 Task: See all your best deals.
Action: Mouse moved to (35, 70)
Screenshot: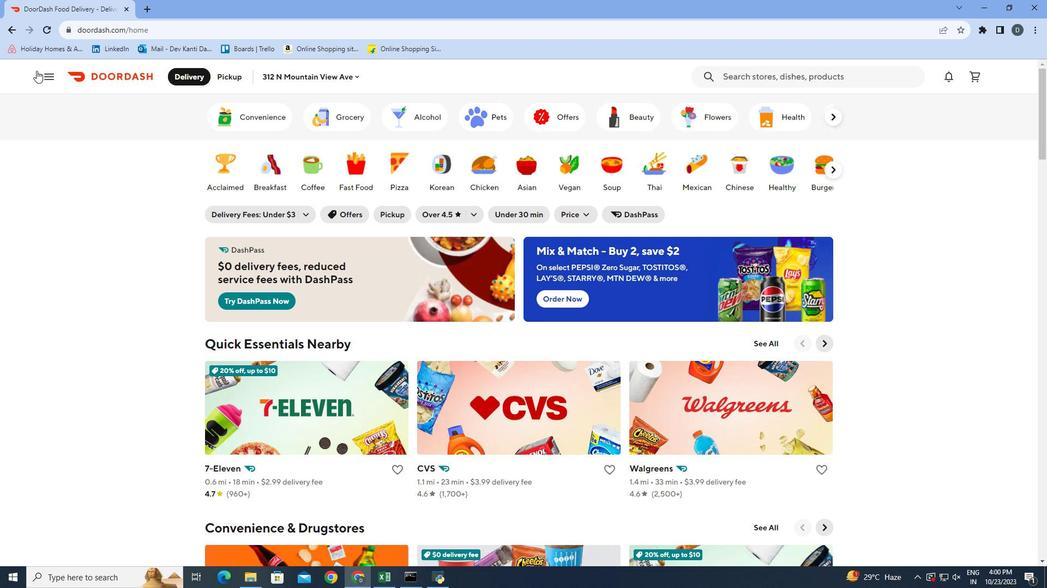 
Action: Mouse pressed left at (35, 70)
Screenshot: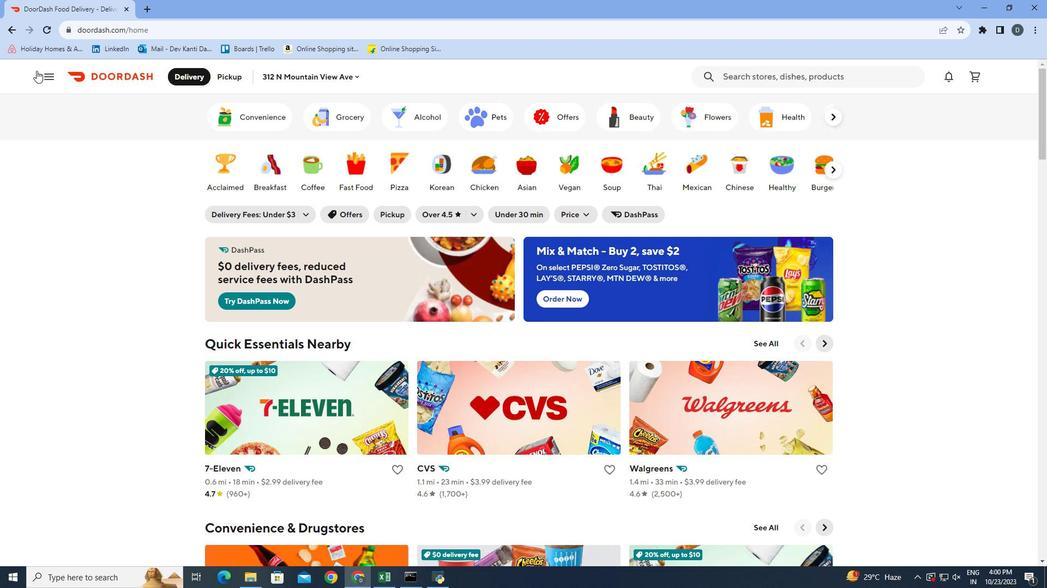 
Action: Mouse moved to (60, 205)
Screenshot: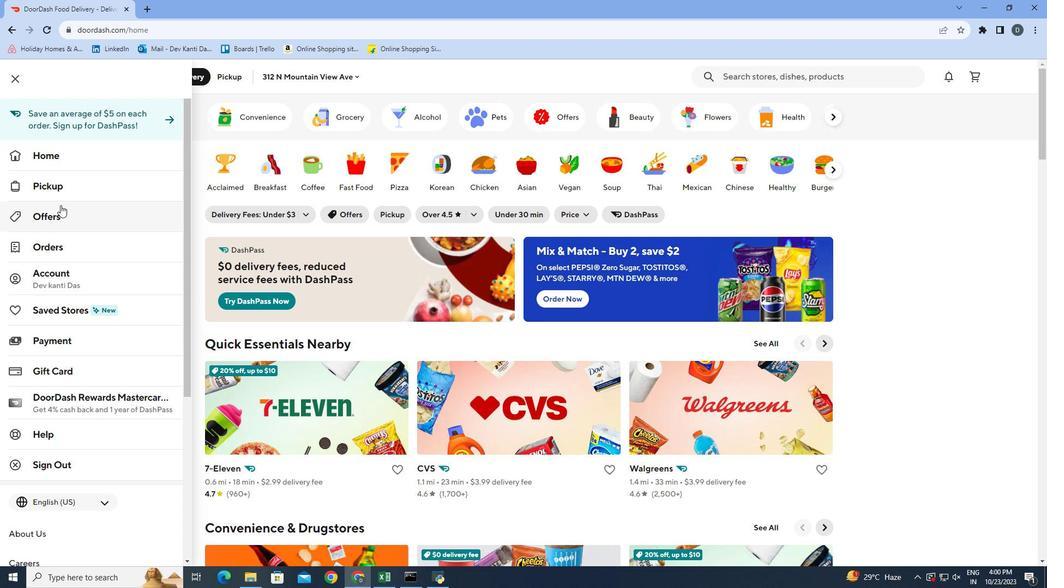 
Action: Mouse pressed left at (60, 205)
Screenshot: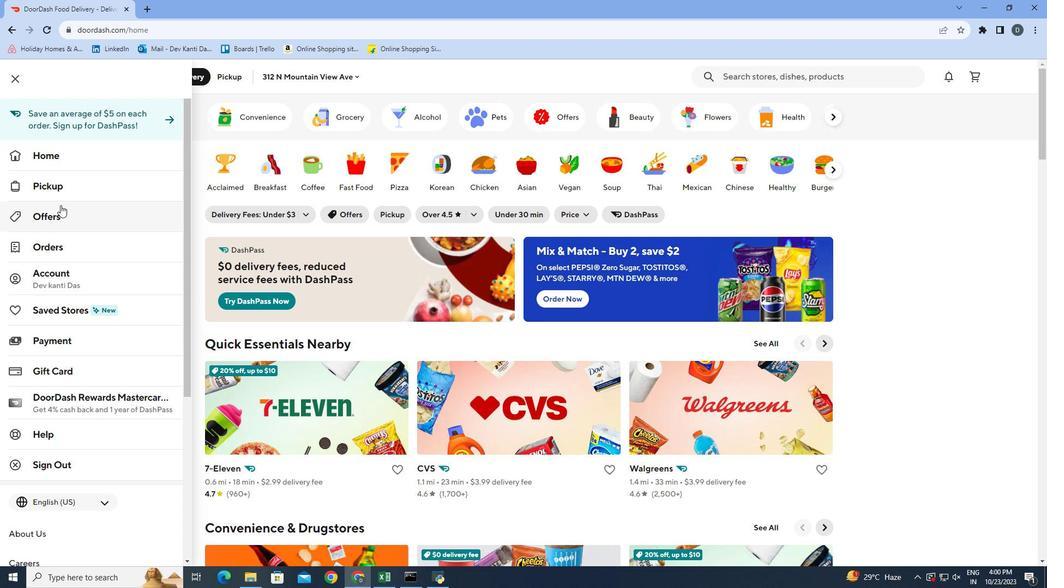 
Action: Mouse moved to (822, 199)
Screenshot: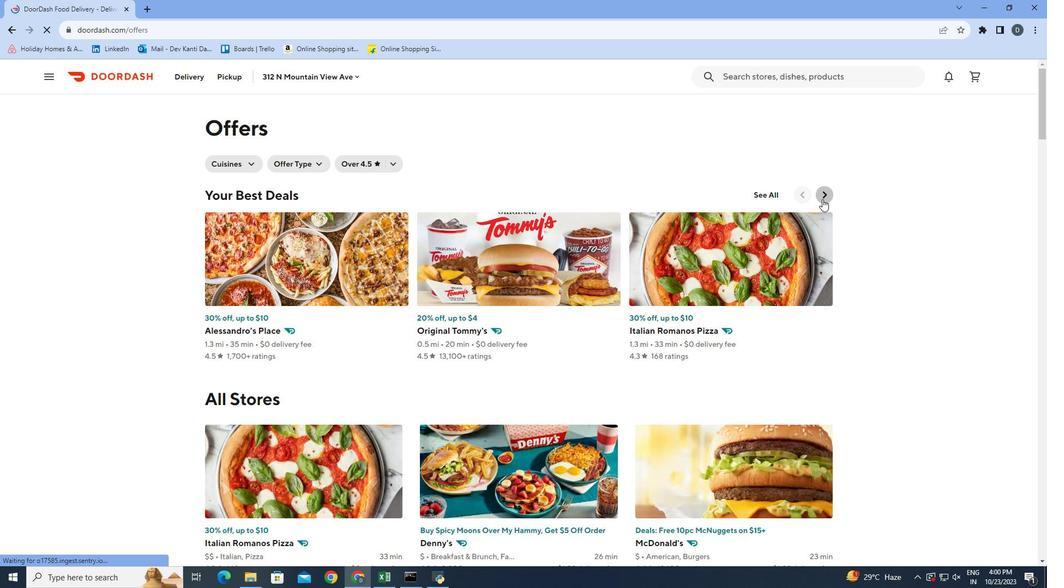 
Action: Mouse pressed left at (822, 199)
Screenshot: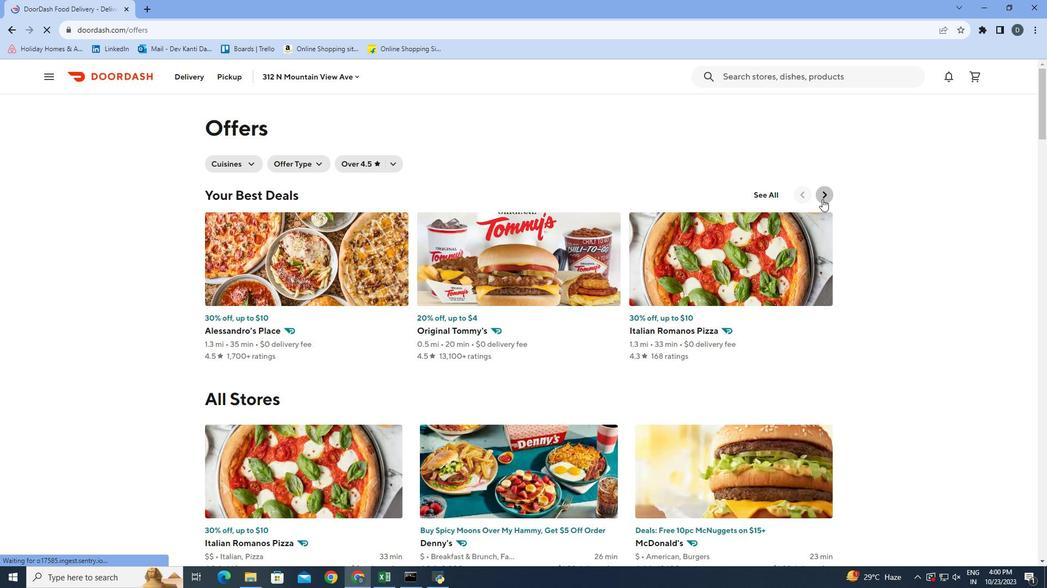 
Action: Mouse moved to (767, 196)
Screenshot: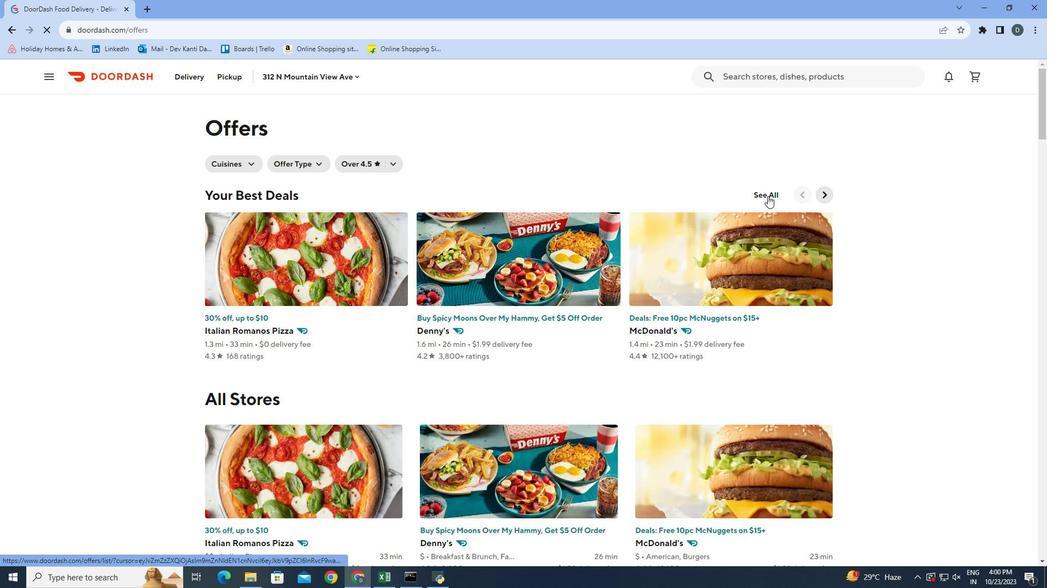 
Action: Mouse pressed left at (767, 196)
Screenshot: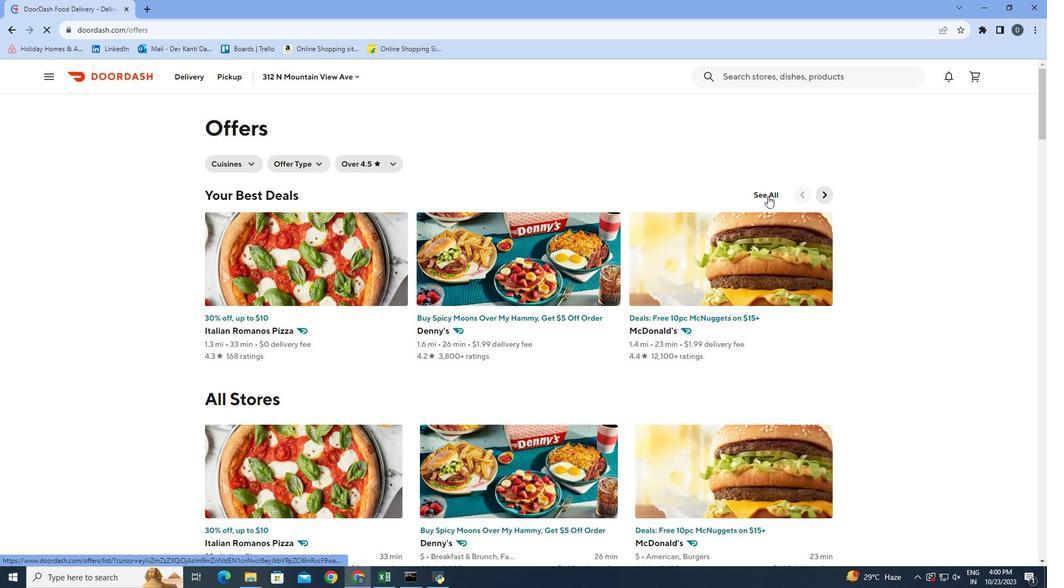 
Action: Mouse moved to (879, 153)
Screenshot: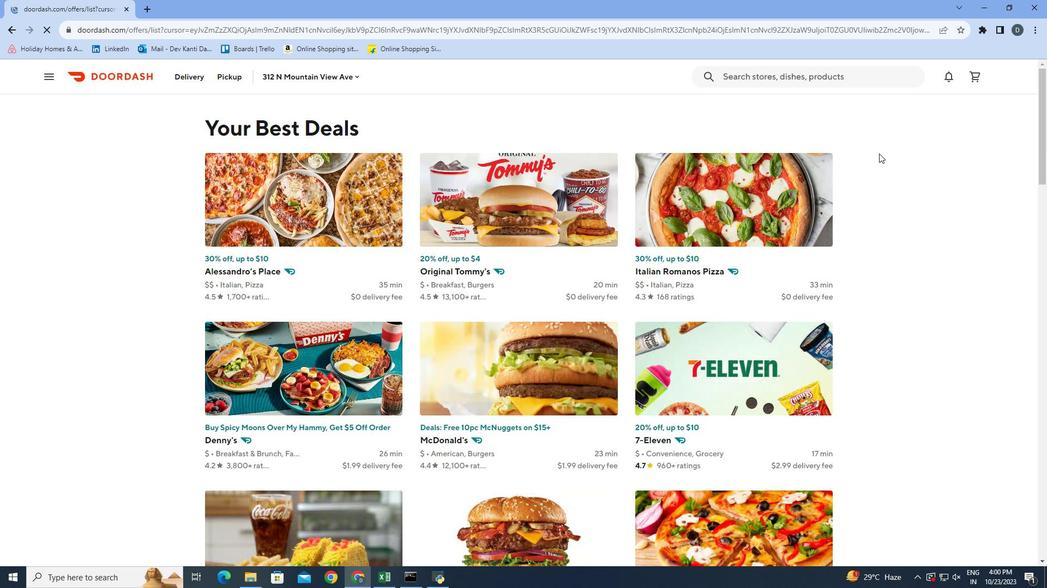 
Action: Mouse scrolled (879, 153) with delta (0, 0)
Screenshot: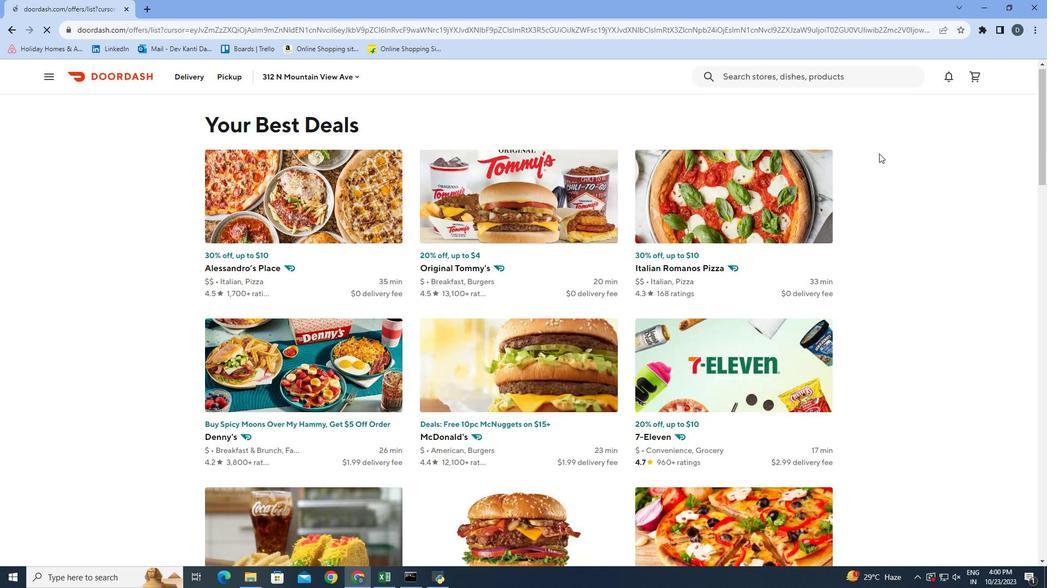 
Action: Mouse moved to (879, 154)
Screenshot: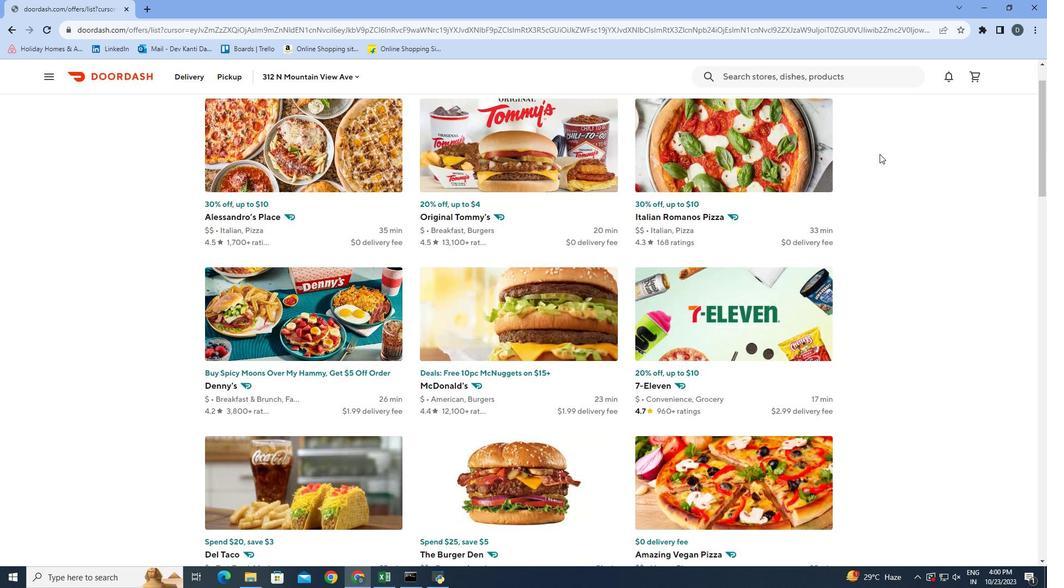
Action: Mouse scrolled (879, 153) with delta (0, 0)
Screenshot: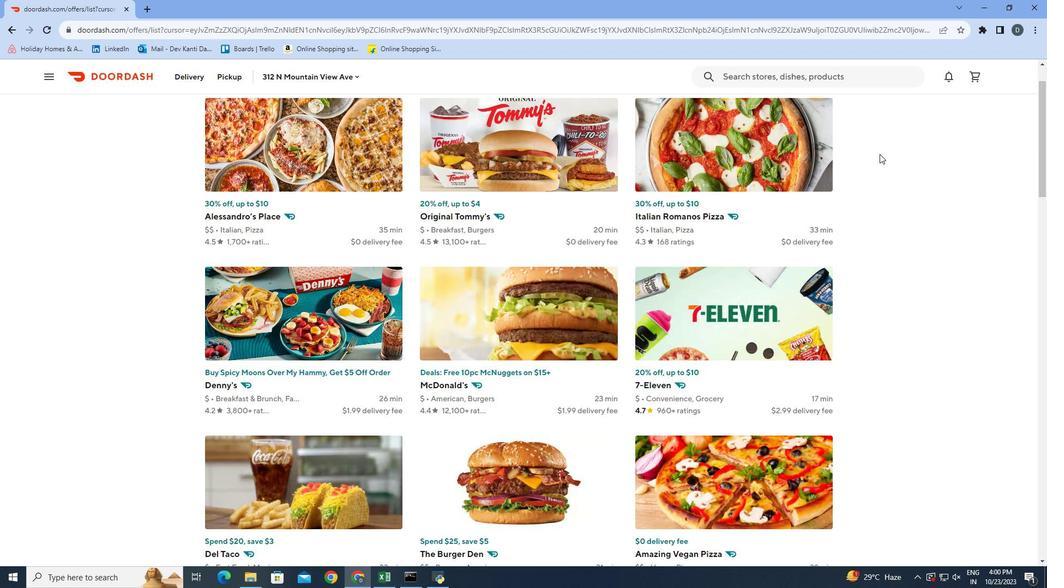 
Action: Mouse scrolled (879, 153) with delta (0, 0)
Screenshot: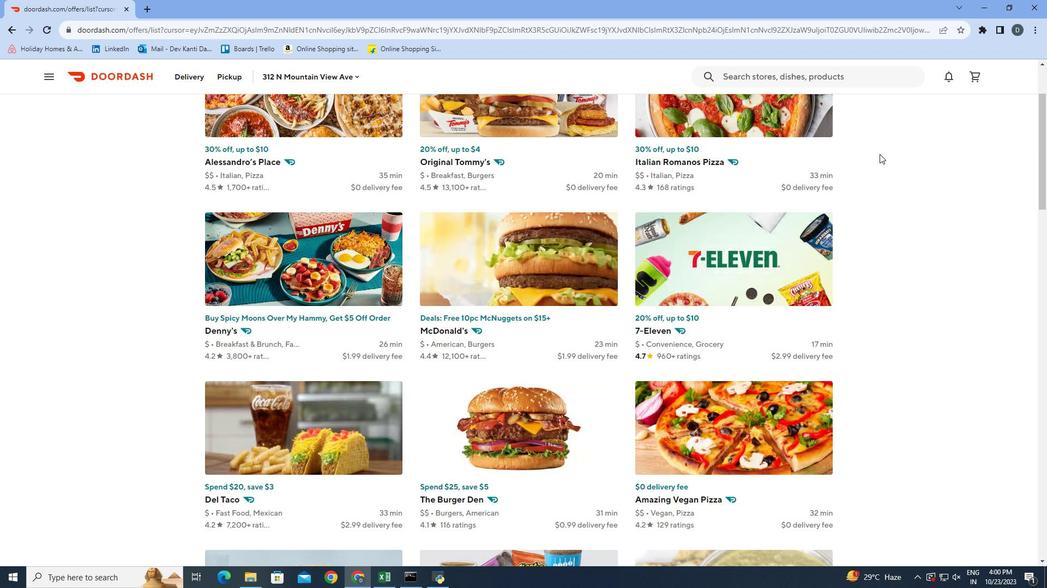 
Action: Mouse scrolled (879, 153) with delta (0, 0)
Screenshot: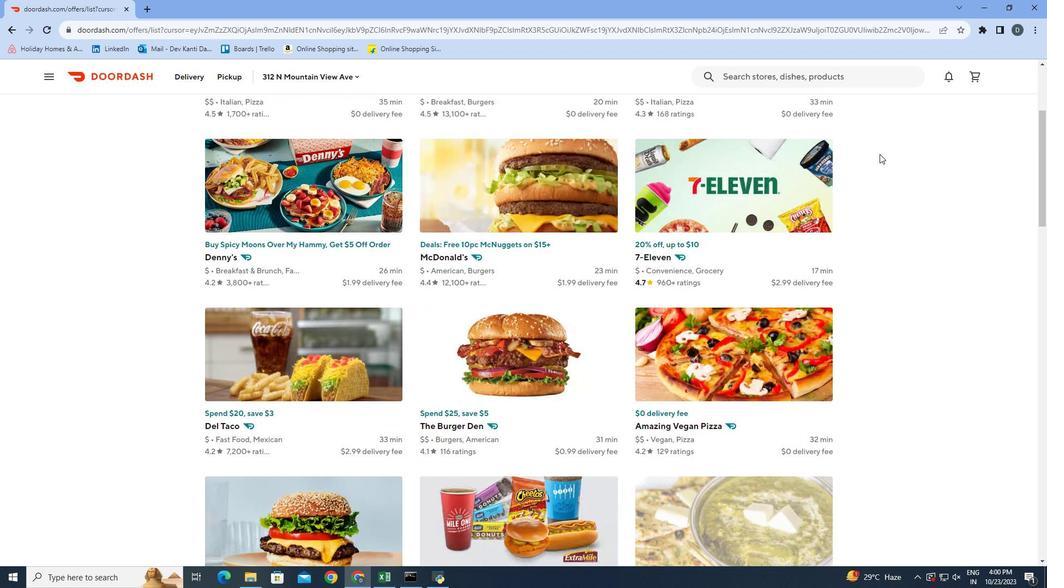 
Action: Mouse scrolled (879, 153) with delta (0, 0)
Screenshot: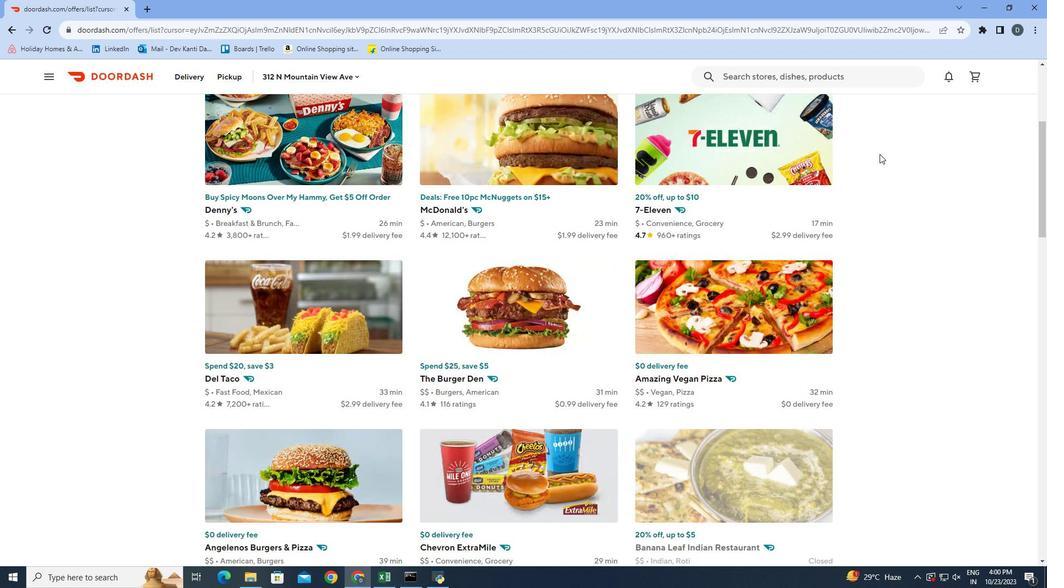 
Action: Mouse scrolled (879, 153) with delta (0, 0)
Screenshot: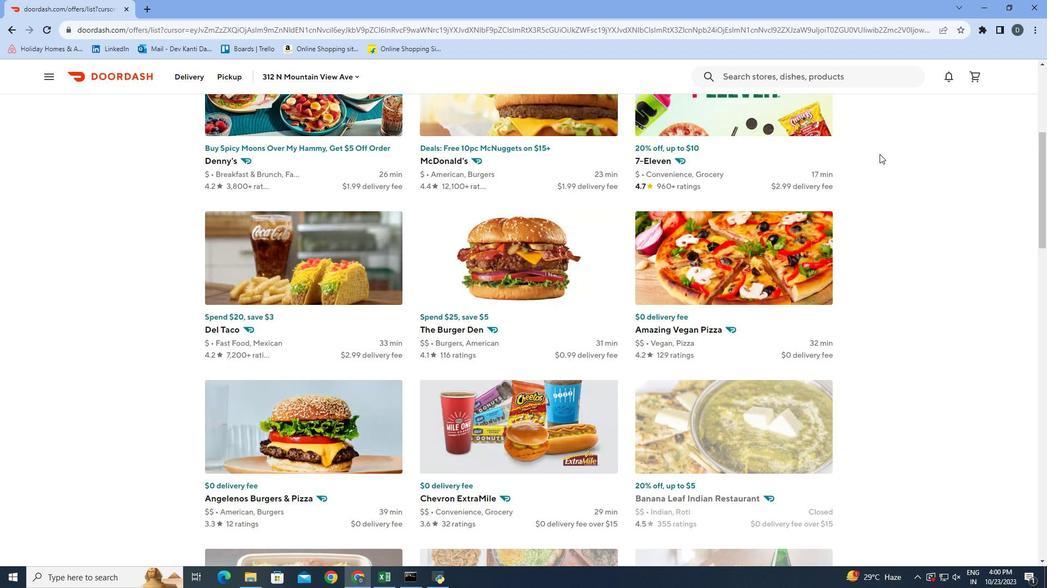 
Action: Mouse scrolled (879, 153) with delta (0, 0)
Screenshot: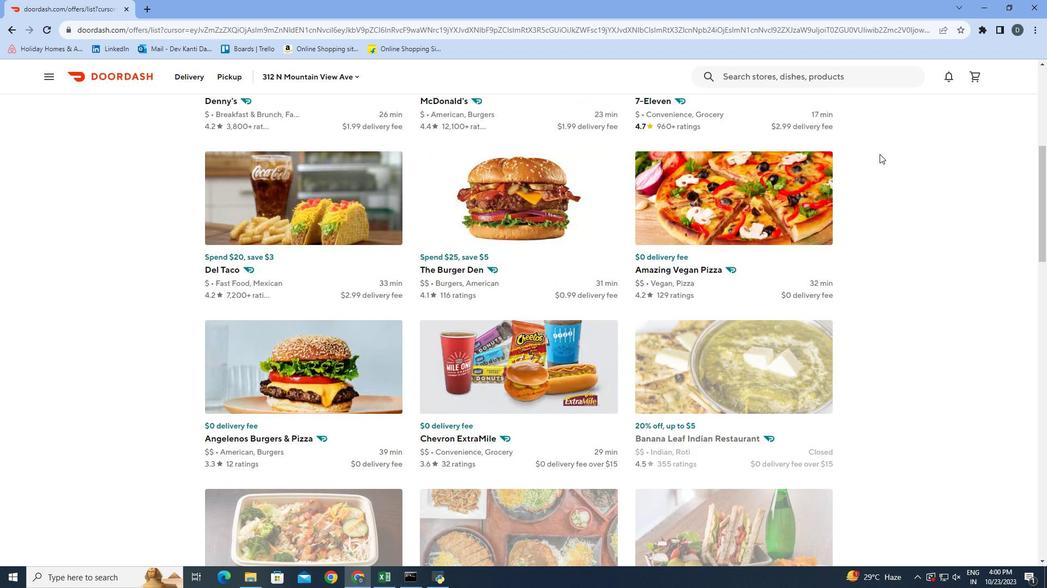 
Action: Mouse scrolled (879, 153) with delta (0, 0)
Screenshot: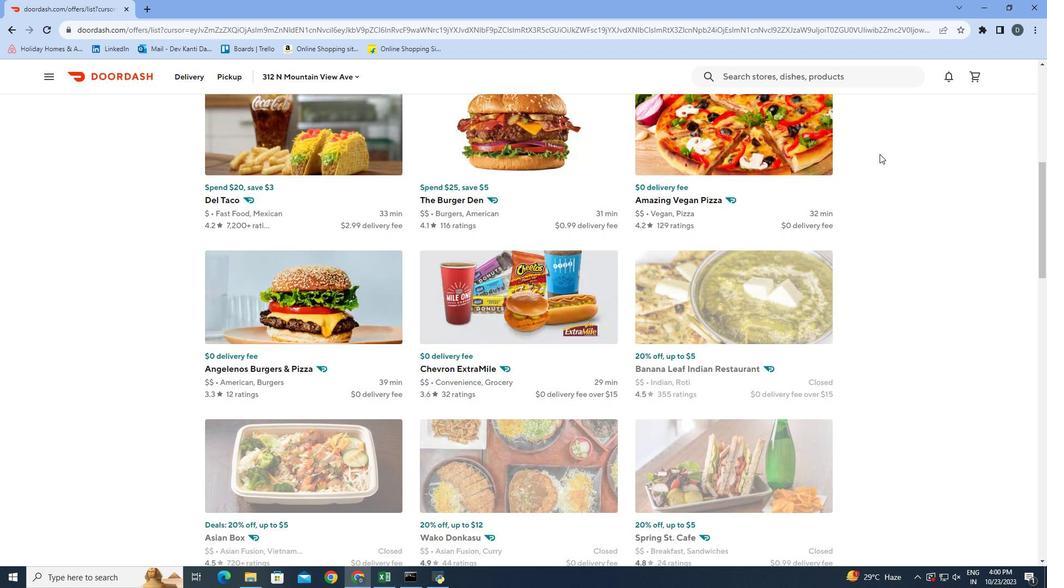 
Action: Mouse scrolled (879, 153) with delta (0, 0)
Screenshot: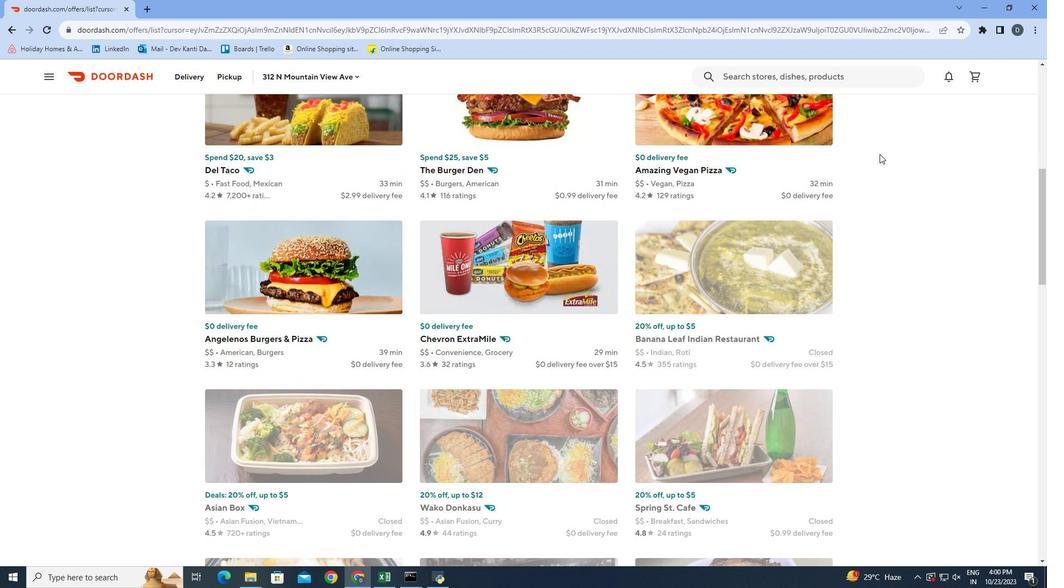 
Action: Mouse scrolled (879, 153) with delta (0, 0)
Screenshot: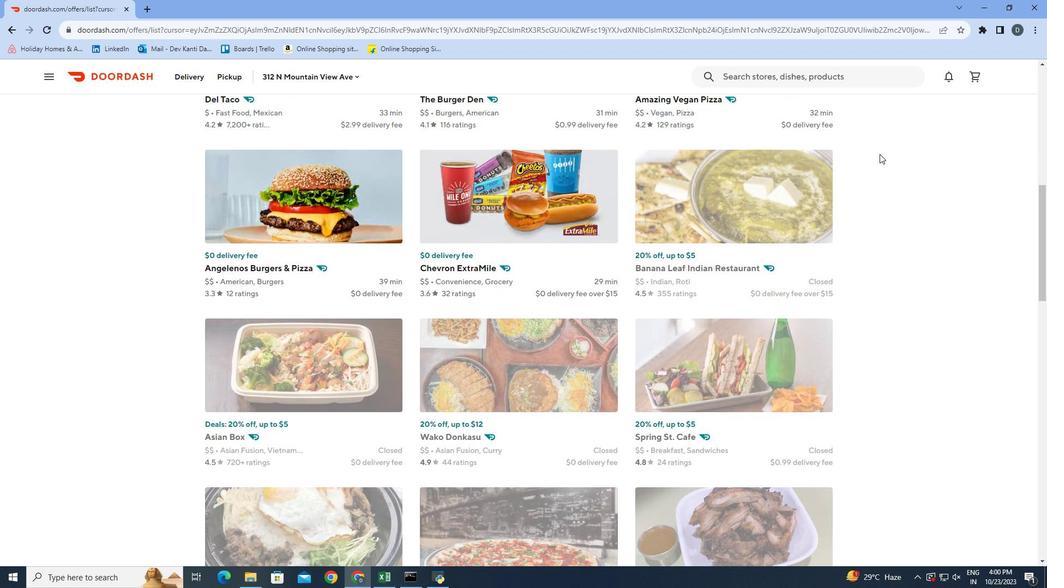 
Action: Mouse scrolled (879, 153) with delta (0, 0)
Screenshot: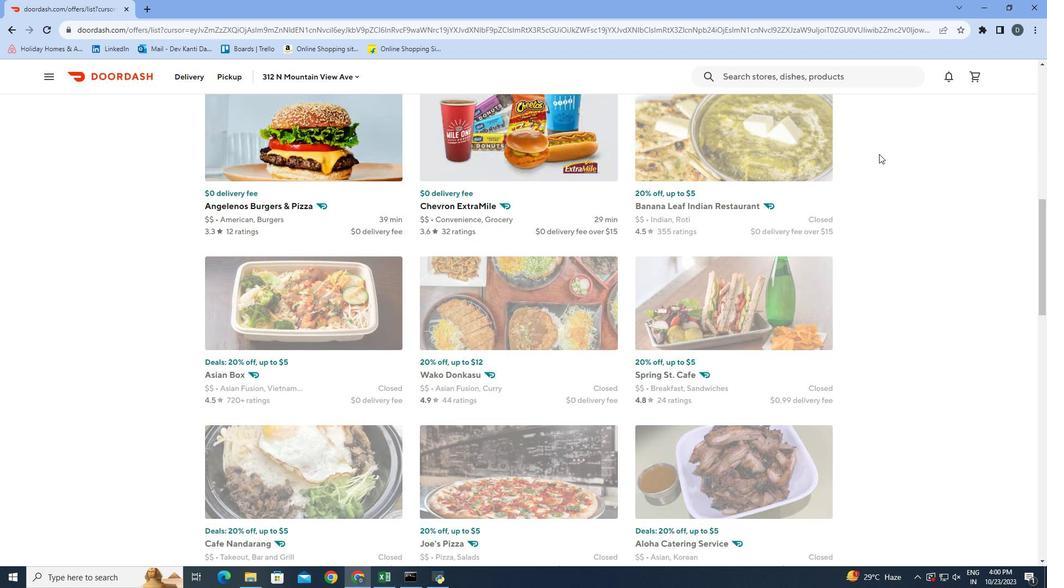 
Action: Mouse moved to (879, 154)
Screenshot: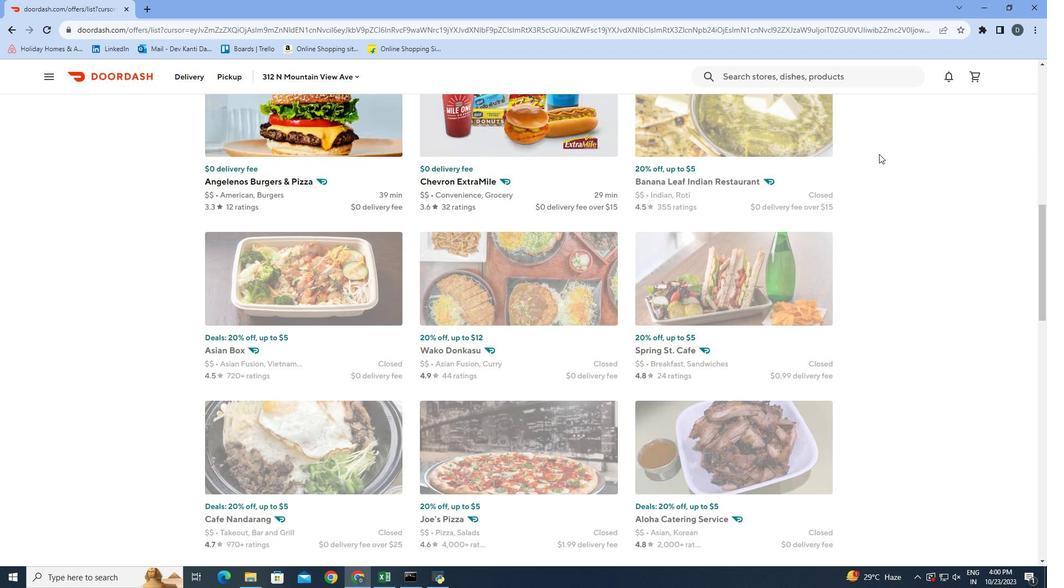 
Action: Mouse scrolled (879, 153) with delta (0, 0)
Screenshot: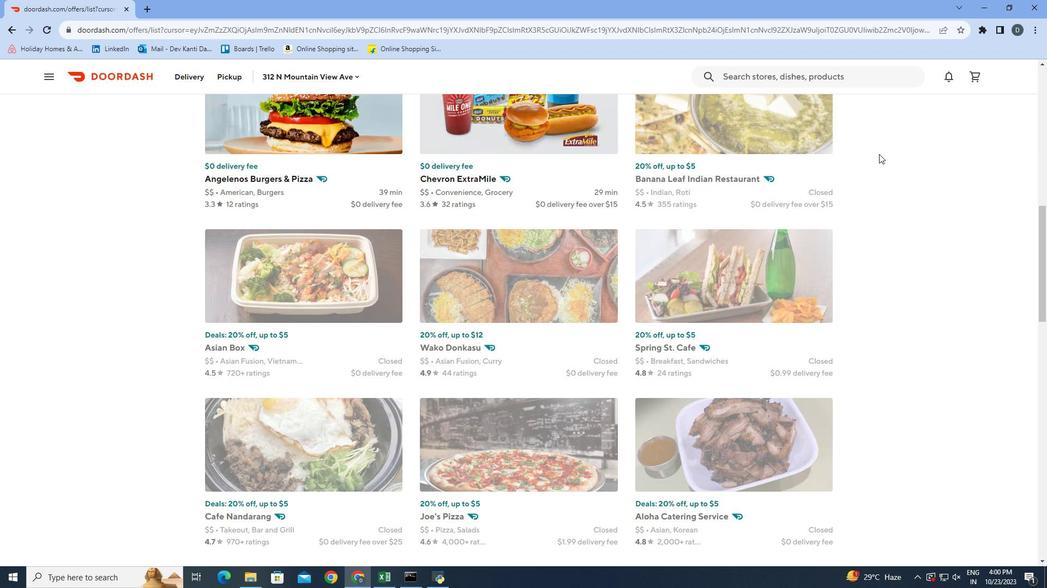 
Action: Mouse scrolled (879, 153) with delta (0, 0)
Screenshot: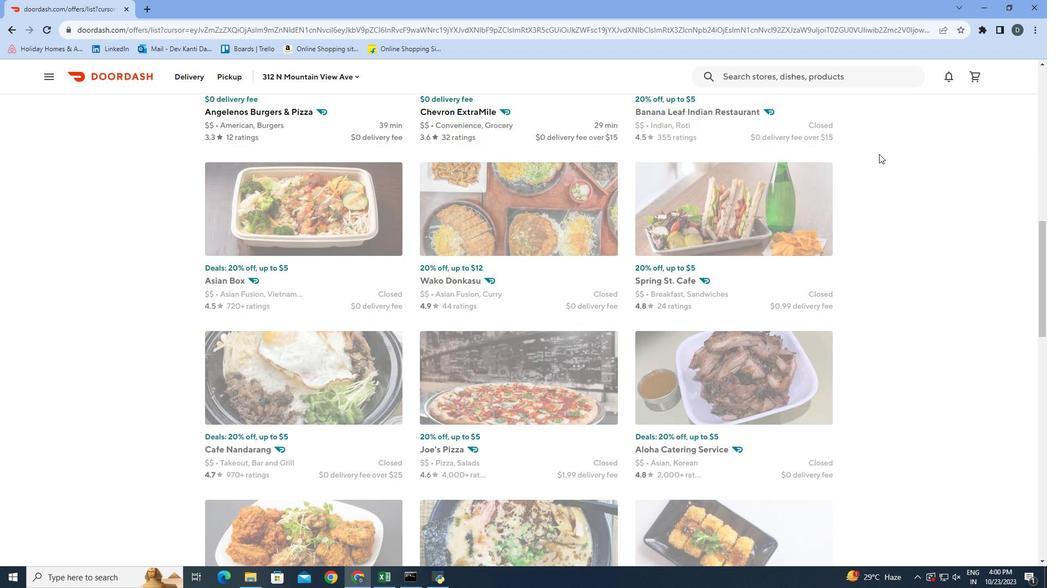
Action: Mouse scrolled (879, 153) with delta (0, 0)
Screenshot: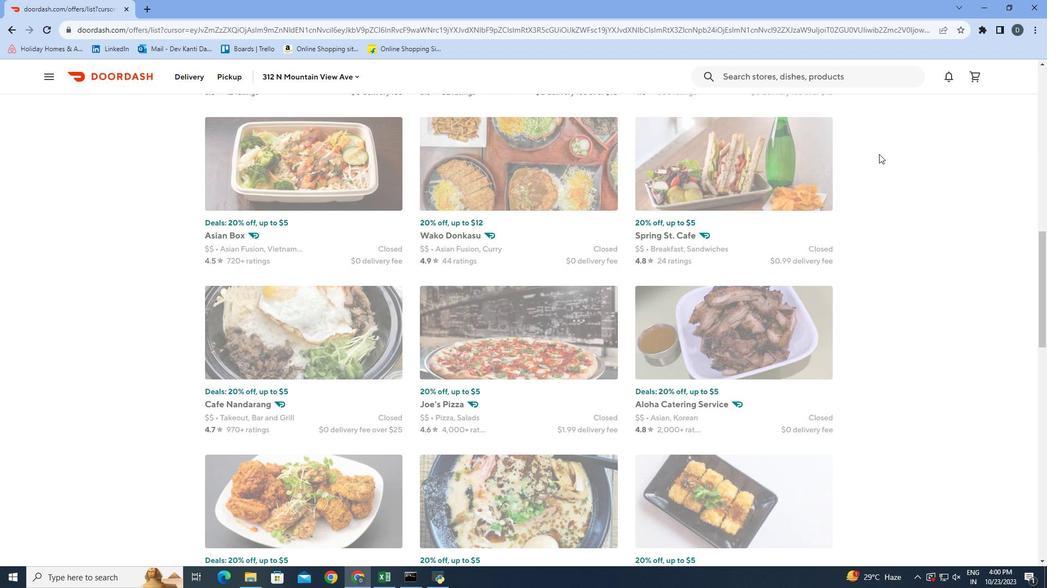 
Action: Mouse scrolled (879, 153) with delta (0, 0)
Screenshot: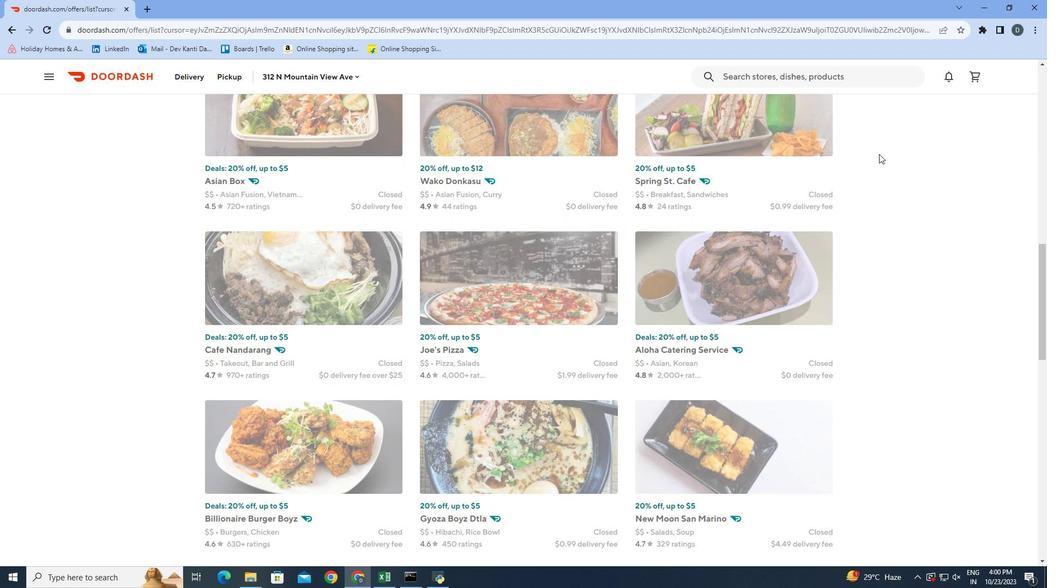 
Action: Mouse scrolled (879, 153) with delta (0, 0)
Screenshot: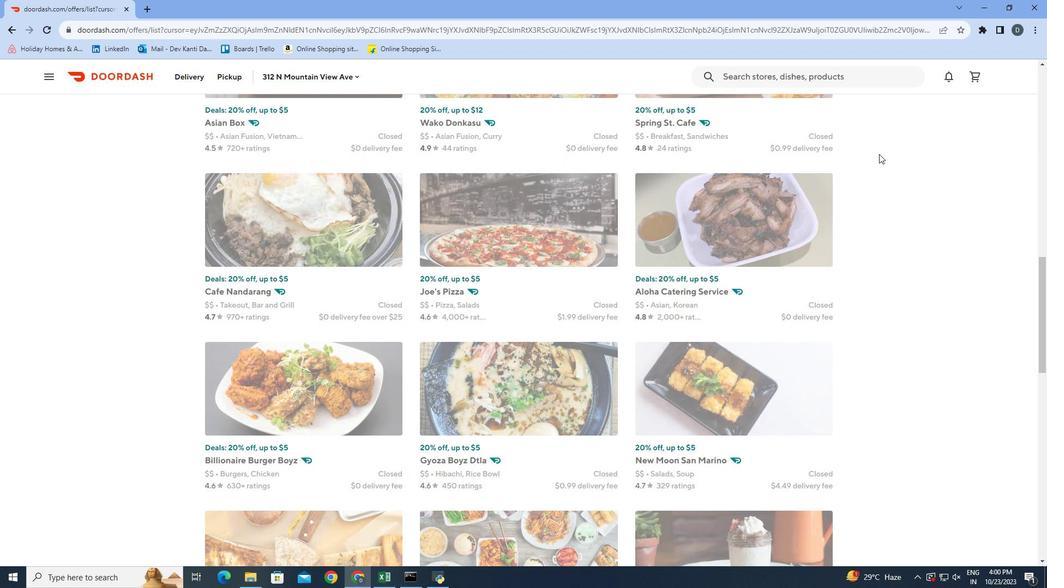 
Action: Mouse scrolled (879, 153) with delta (0, 0)
Screenshot: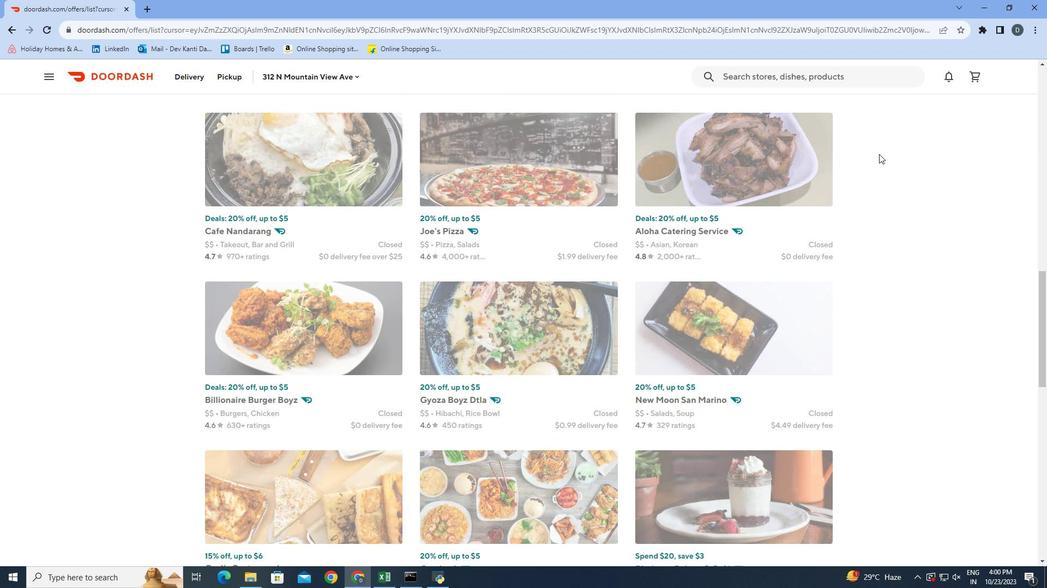 
Action: Mouse scrolled (879, 153) with delta (0, 0)
Screenshot: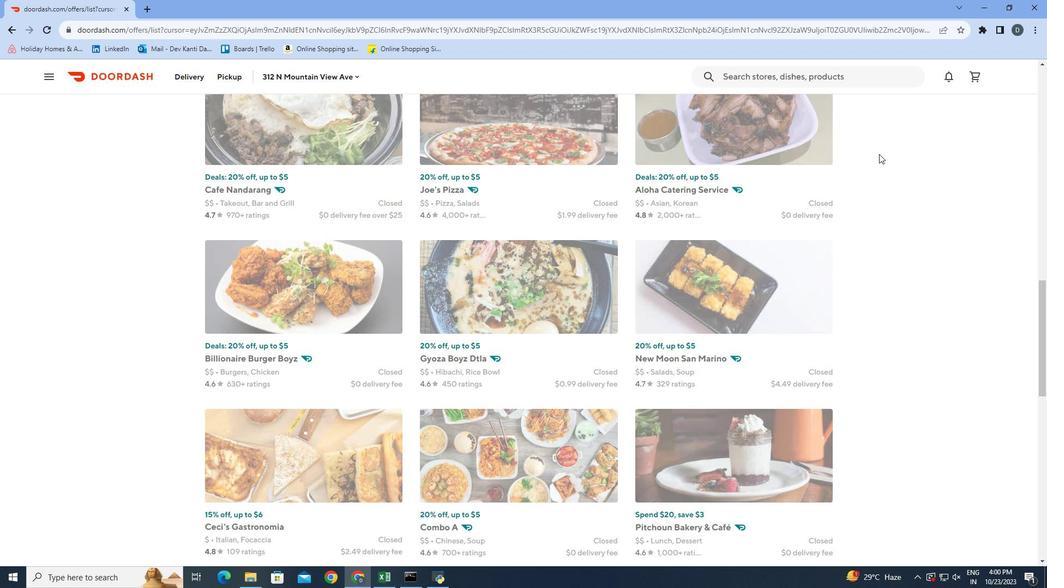 
Action: Mouse scrolled (879, 153) with delta (0, 0)
Screenshot: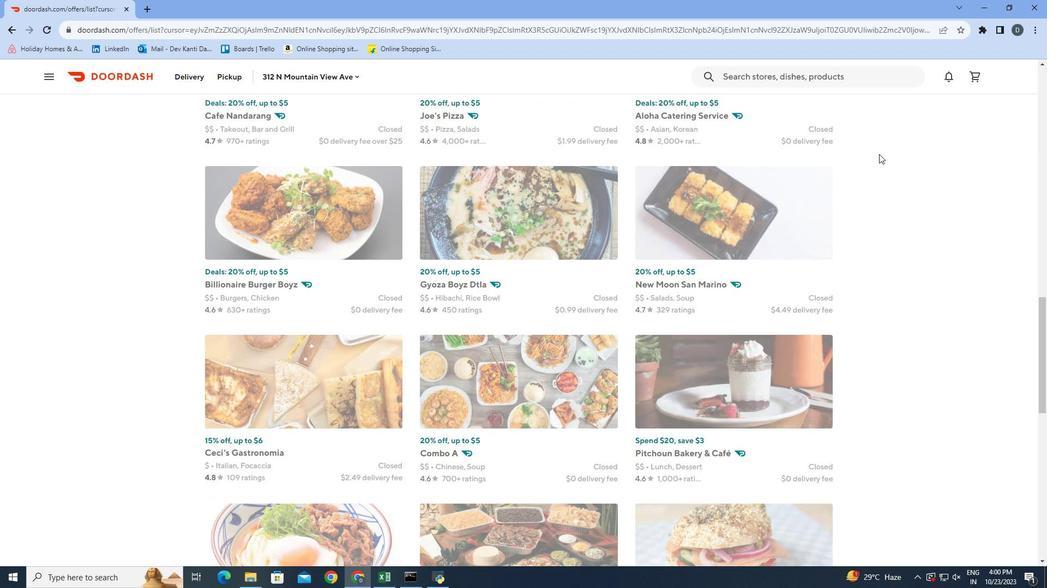 
Action: Mouse scrolled (879, 153) with delta (0, 0)
Screenshot: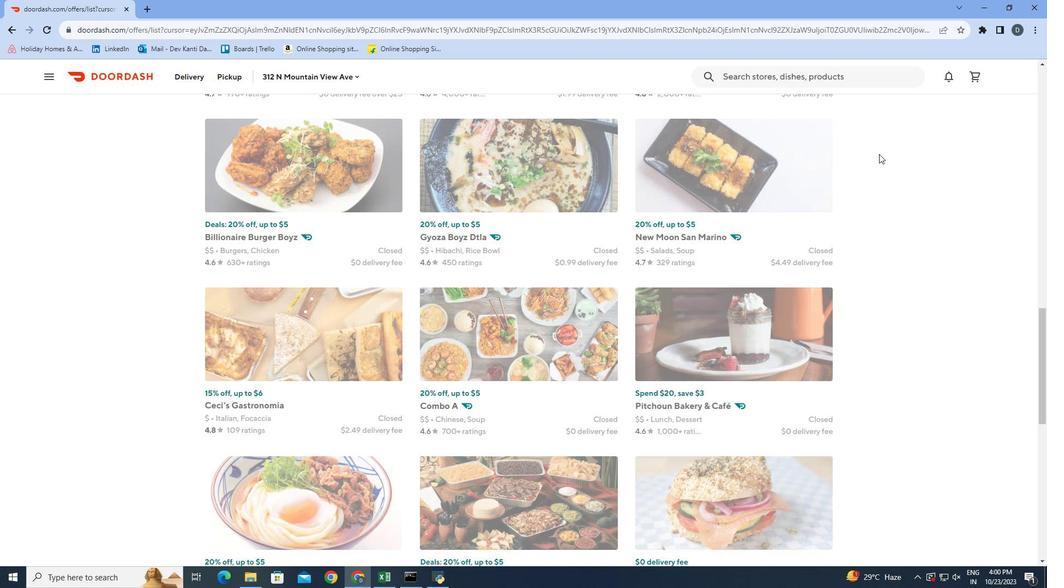 
Action: Mouse scrolled (879, 153) with delta (0, 0)
Screenshot: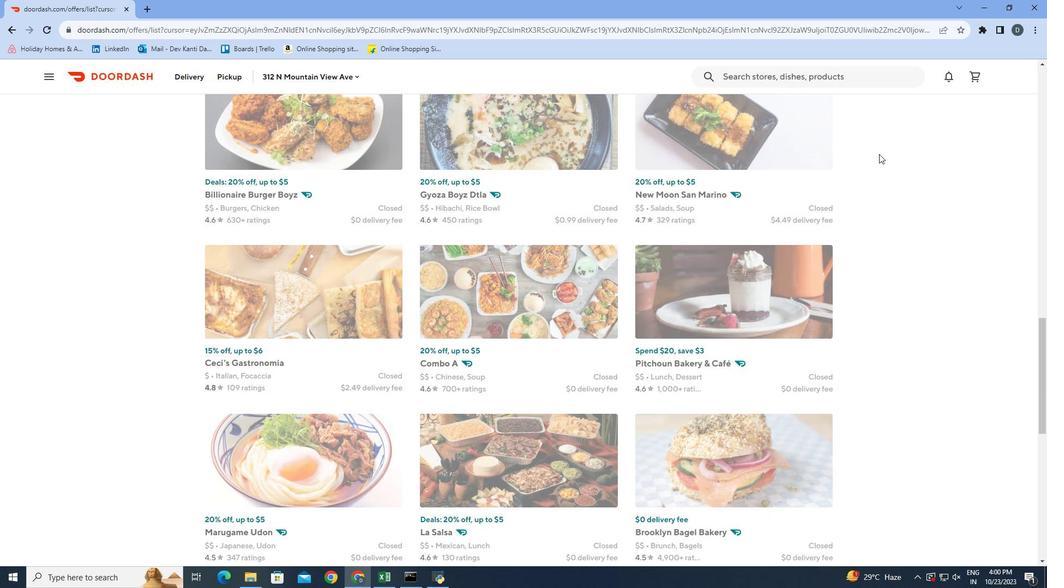 
Action: Mouse scrolled (879, 153) with delta (0, 0)
Screenshot: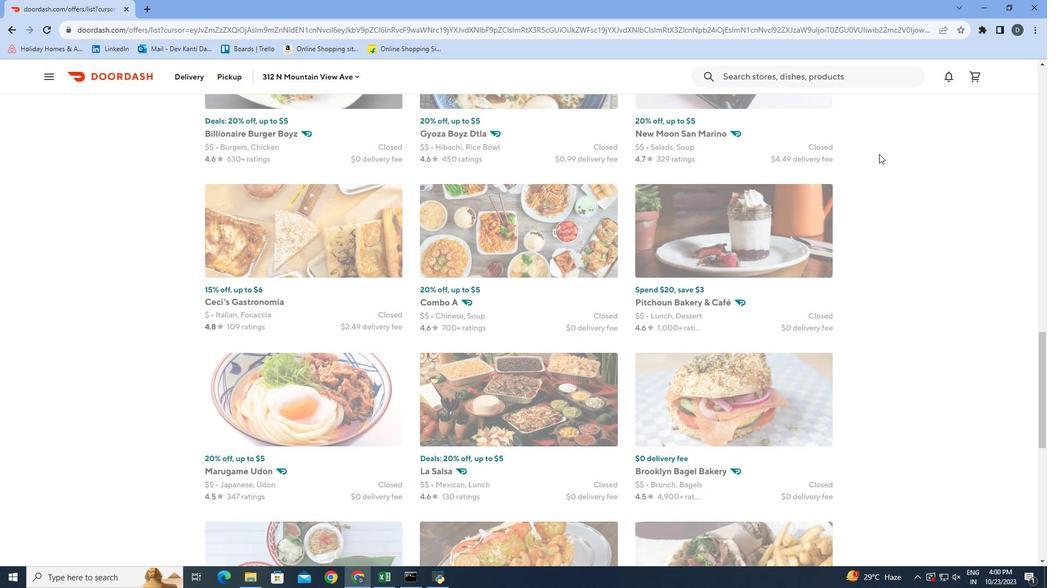
Action: Mouse scrolled (879, 153) with delta (0, 0)
Screenshot: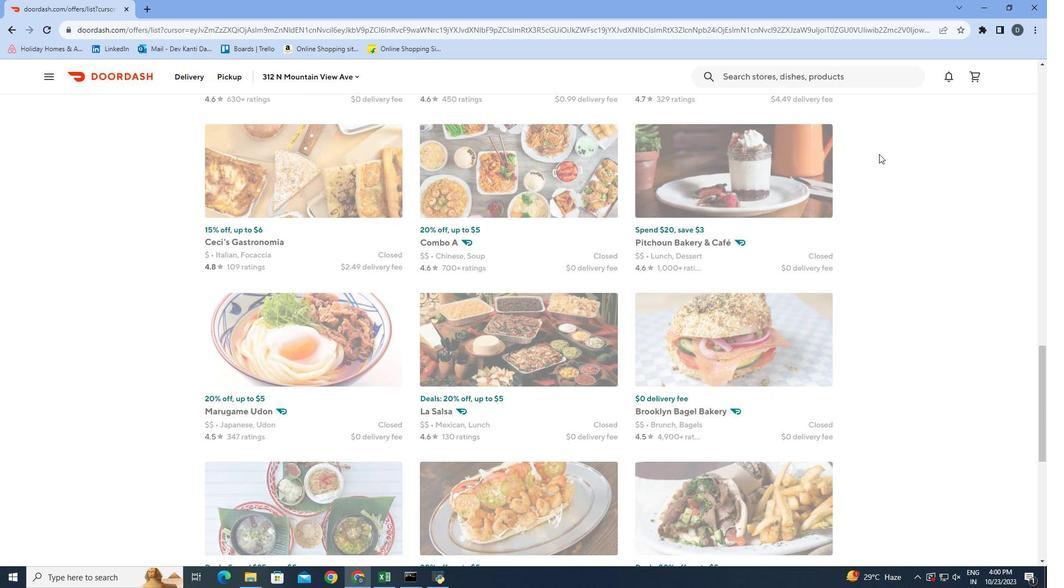 
Action: Mouse scrolled (879, 153) with delta (0, 0)
Screenshot: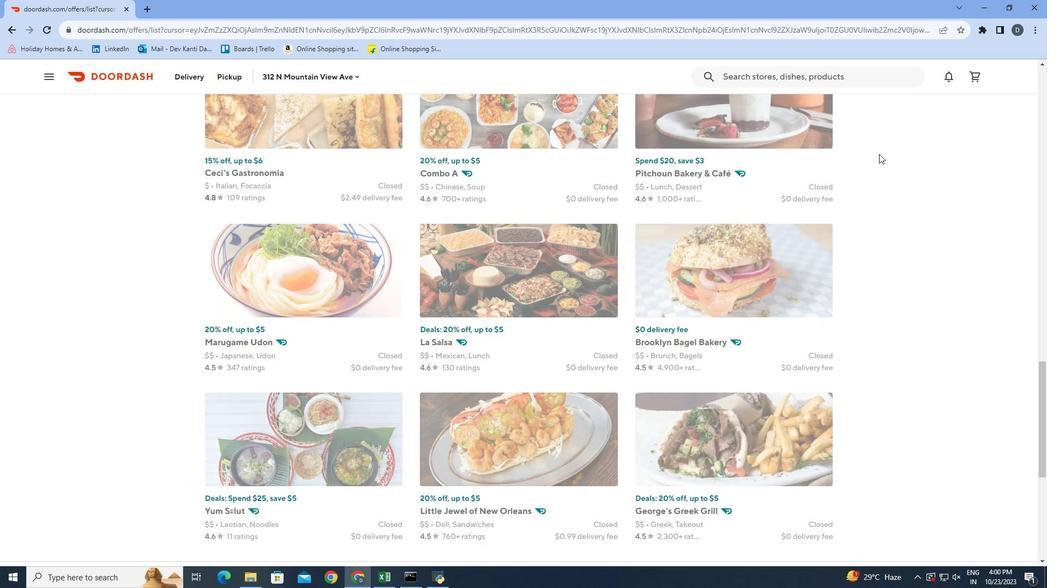 
Action: Mouse scrolled (879, 153) with delta (0, 0)
Screenshot: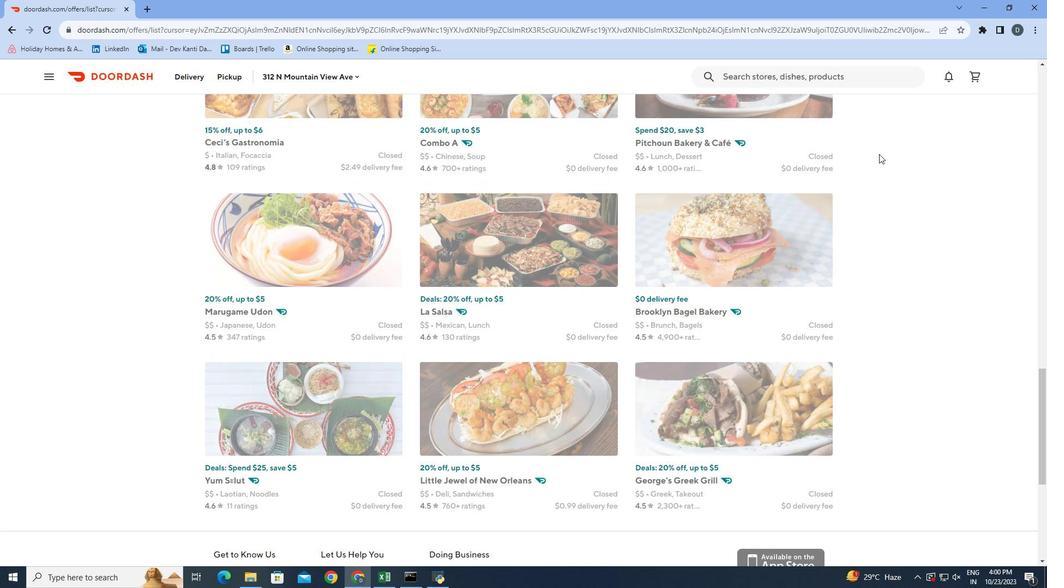 
Action: Mouse scrolled (879, 153) with delta (0, 0)
Screenshot: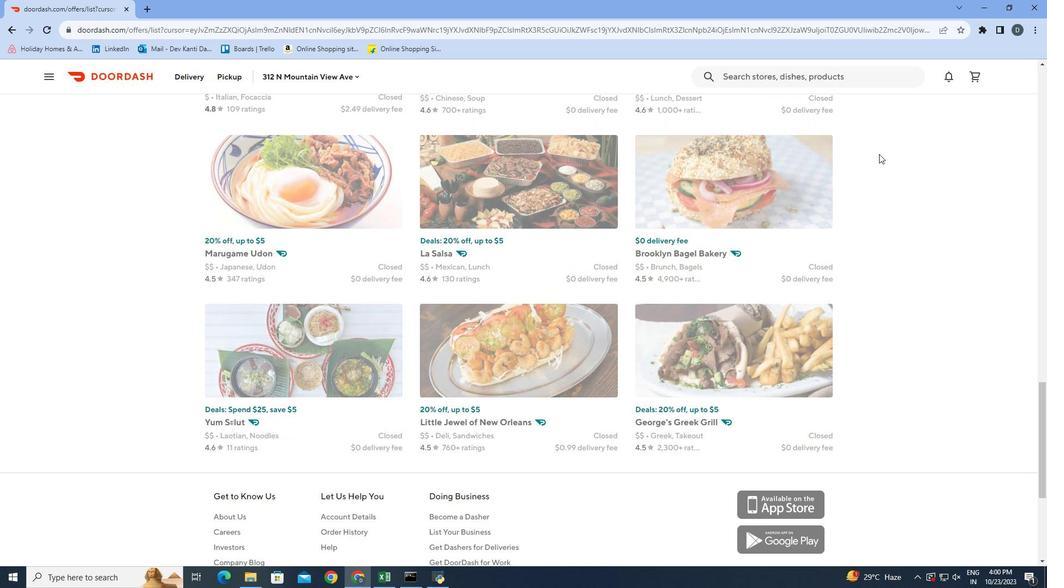 
Action: Mouse scrolled (879, 153) with delta (0, 0)
Screenshot: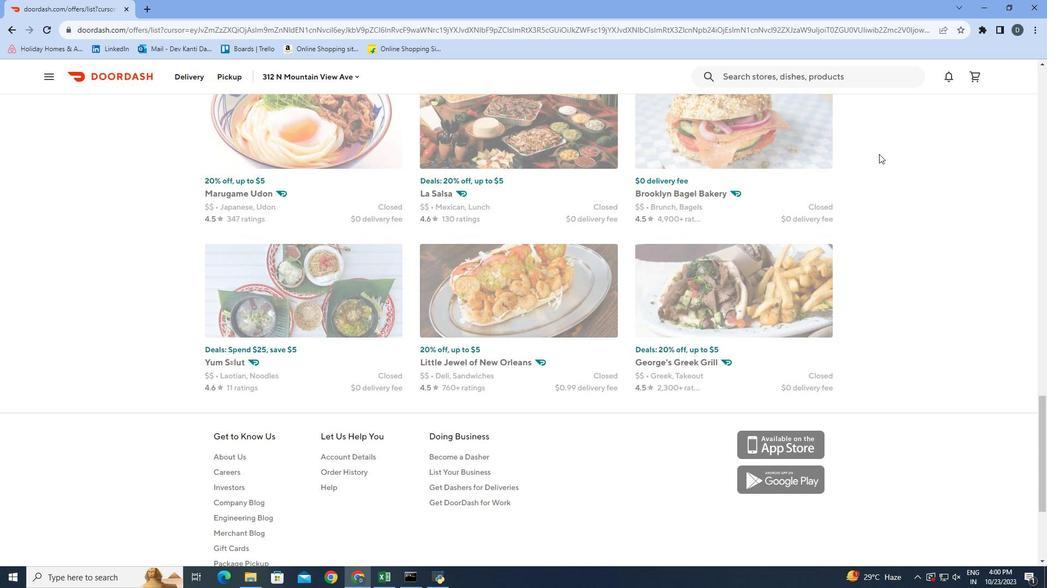 
Action: Mouse scrolled (879, 153) with delta (0, 0)
Screenshot: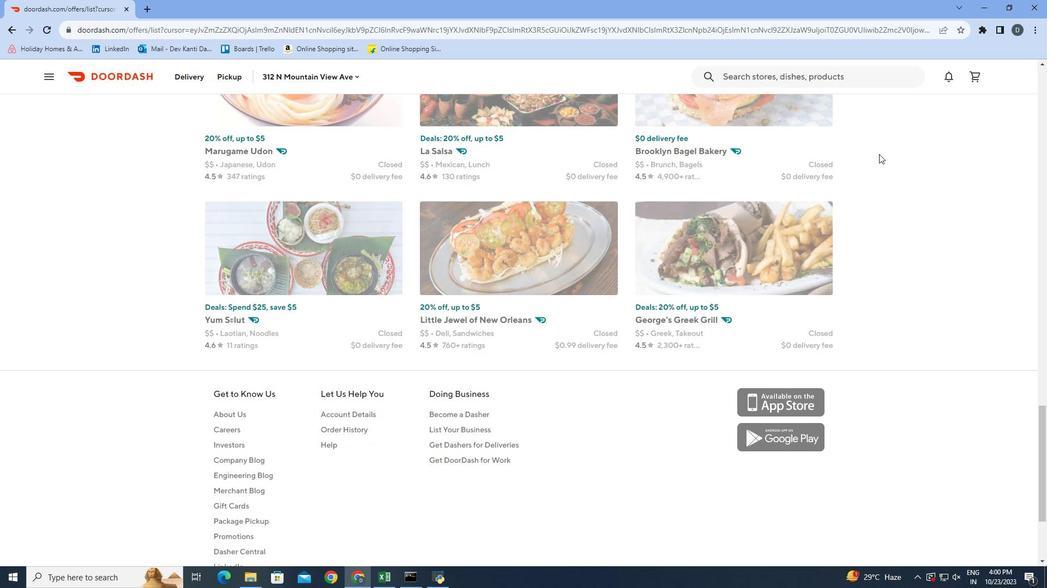 
Action: Mouse moved to (877, 155)
Screenshot: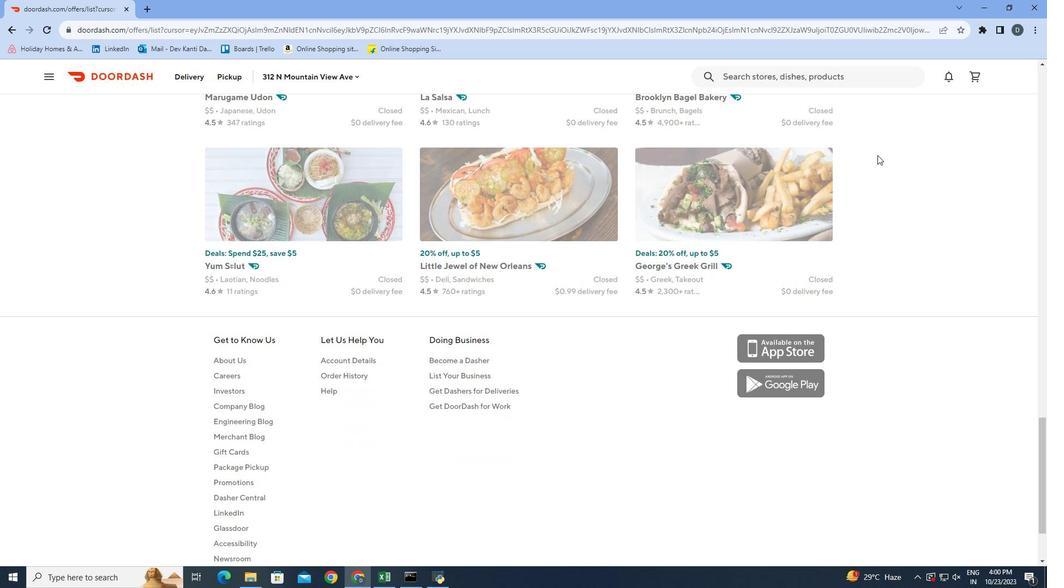 
